 Task: Use the formula "DATE" in spreadsheet "Project protfolio".
Action: Mouse moved to (156, 85)
Screenshot: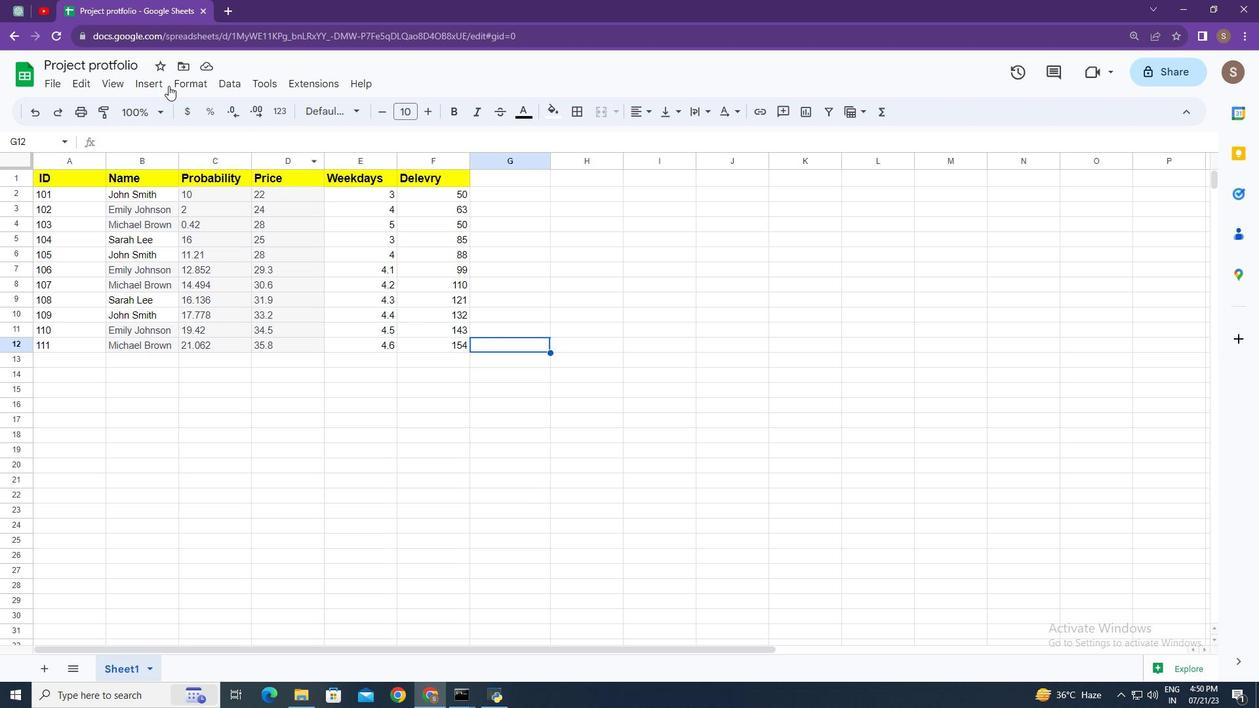
Action: Mouse pressed left at (156, 85)
Screenshot: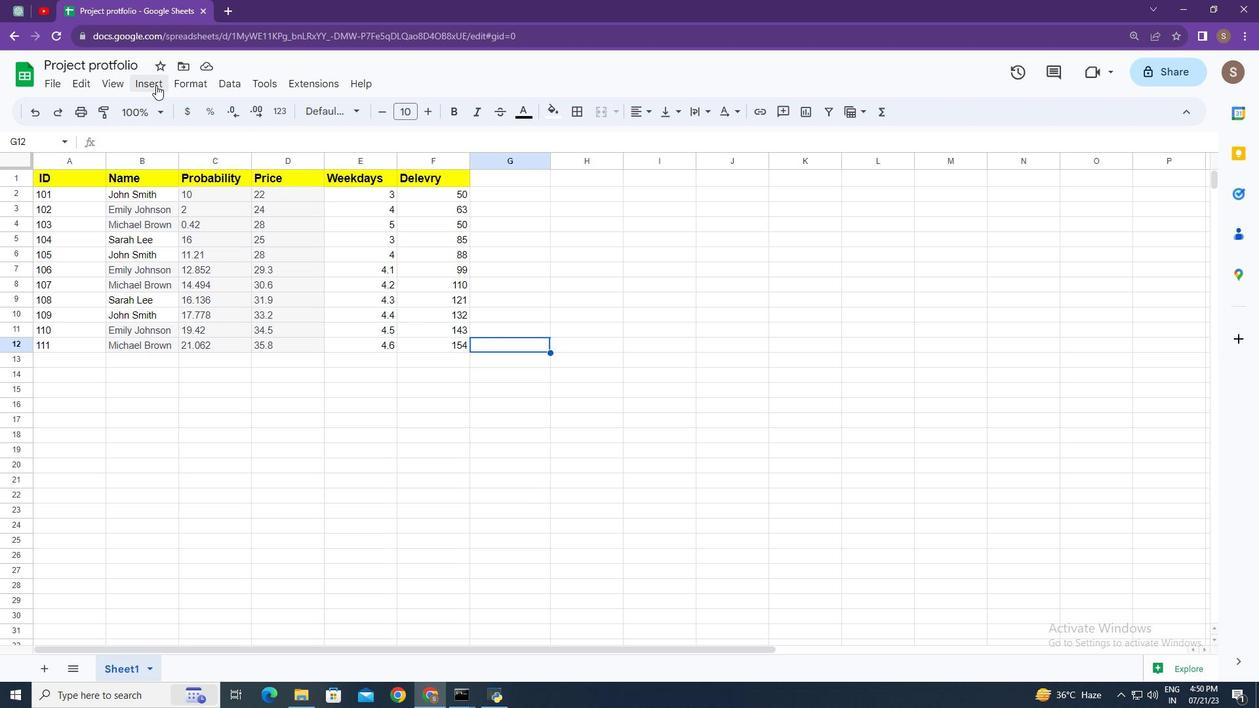 
Action: Mouse moved to (251, 340)
Screenshot: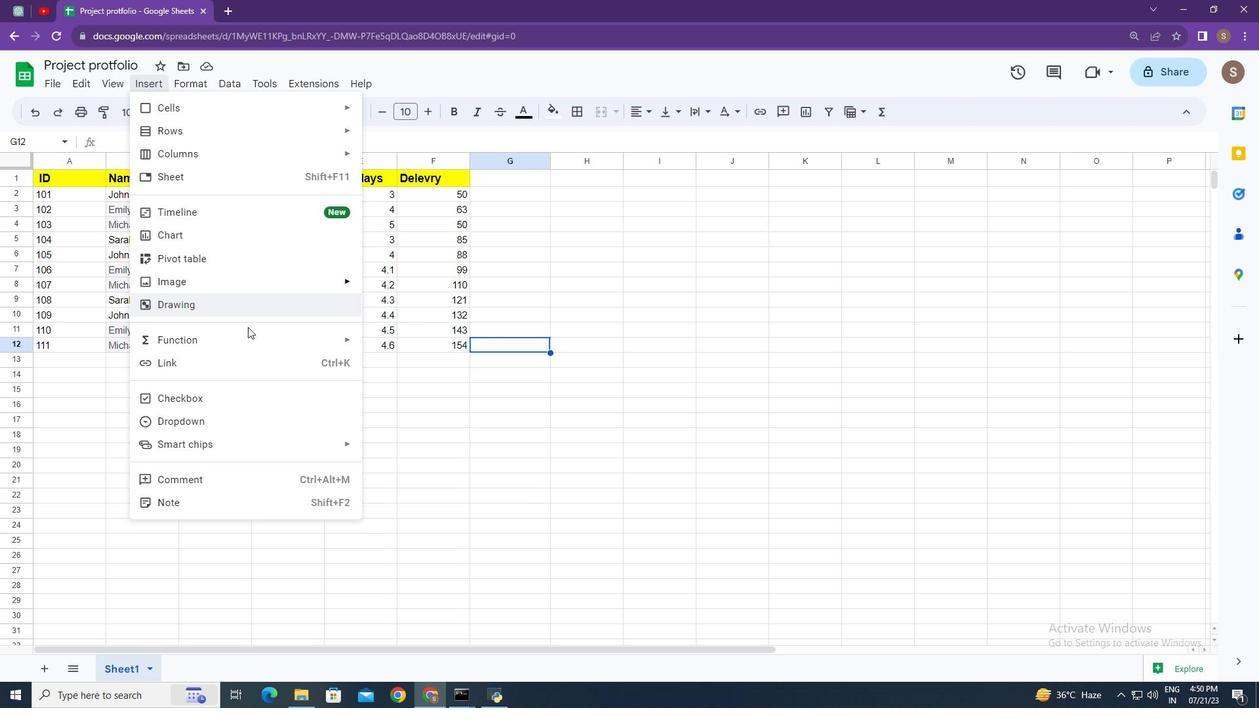 
Action: Mouse pressed left at (251, 340)
Screenshot: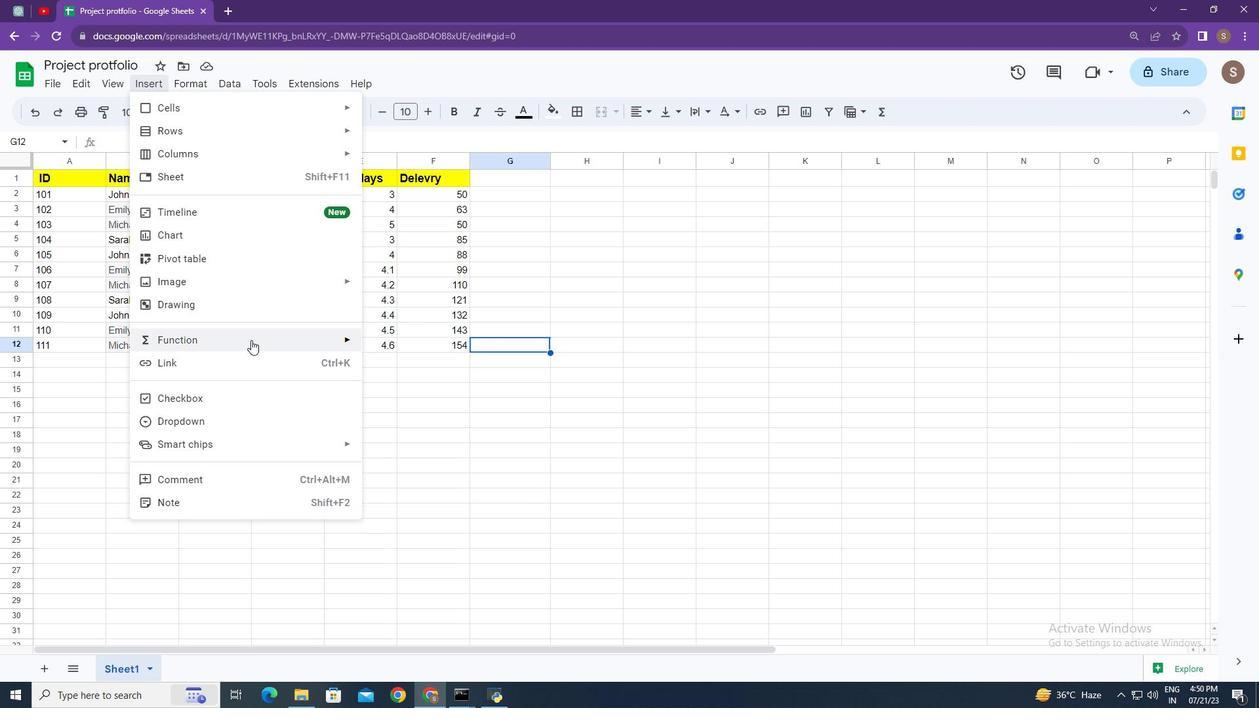 
Action: Mouse moved to (459, 266)
Screenshot: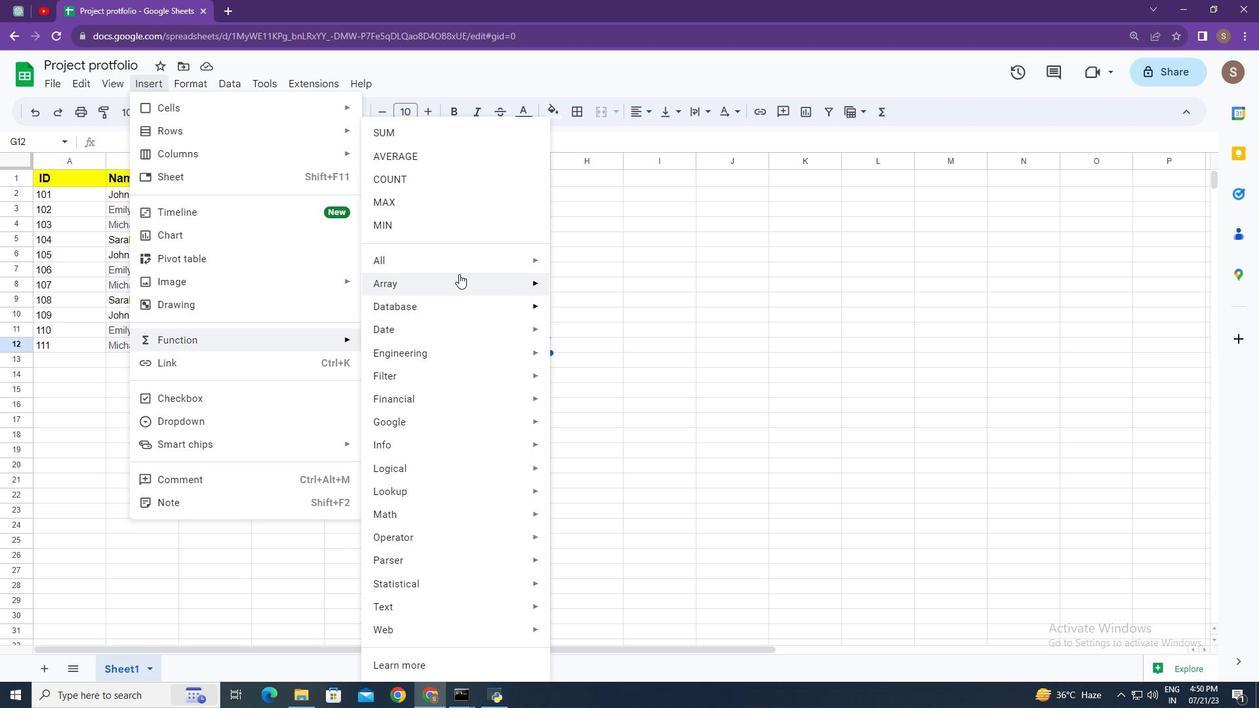
Action: Mouse pressed left at (459, 266)
Screenshot: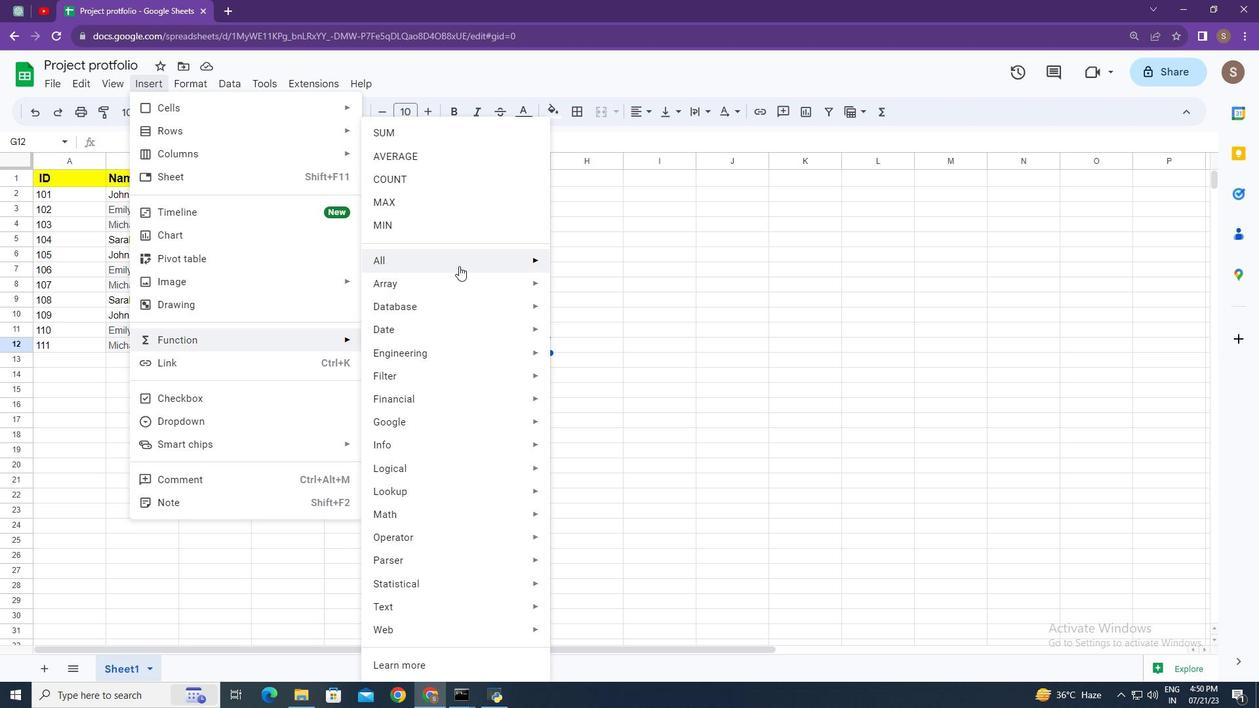 
Action: Mouse moved to (626, 492)
Screenshot: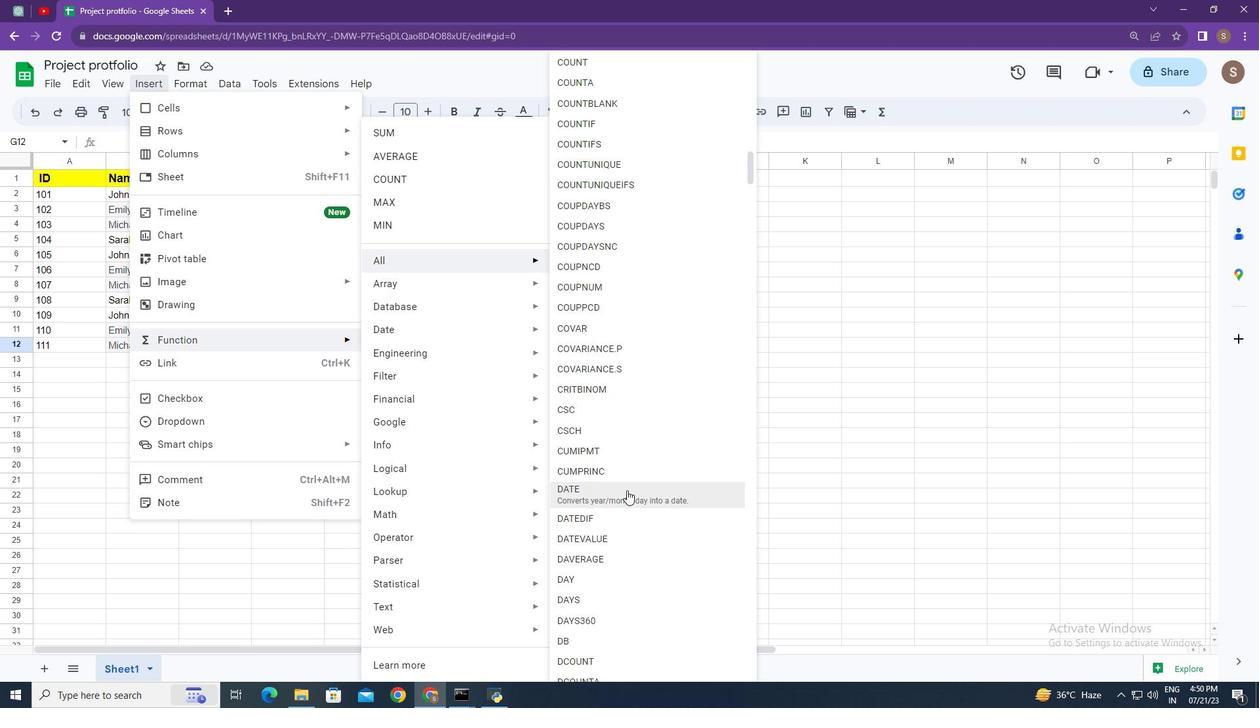 
Action: Mouse pressed left at (626, 492)
Screenshot: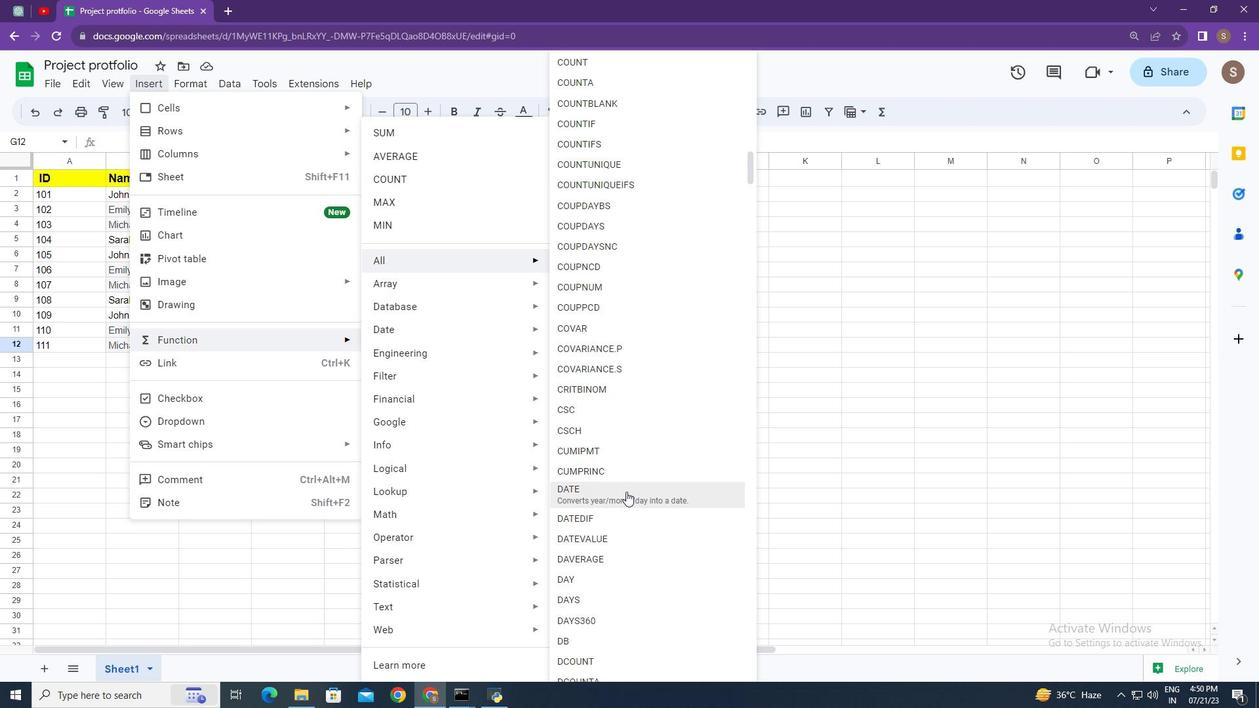 
Action: Mouse moved to (557, 404)
Screenshot: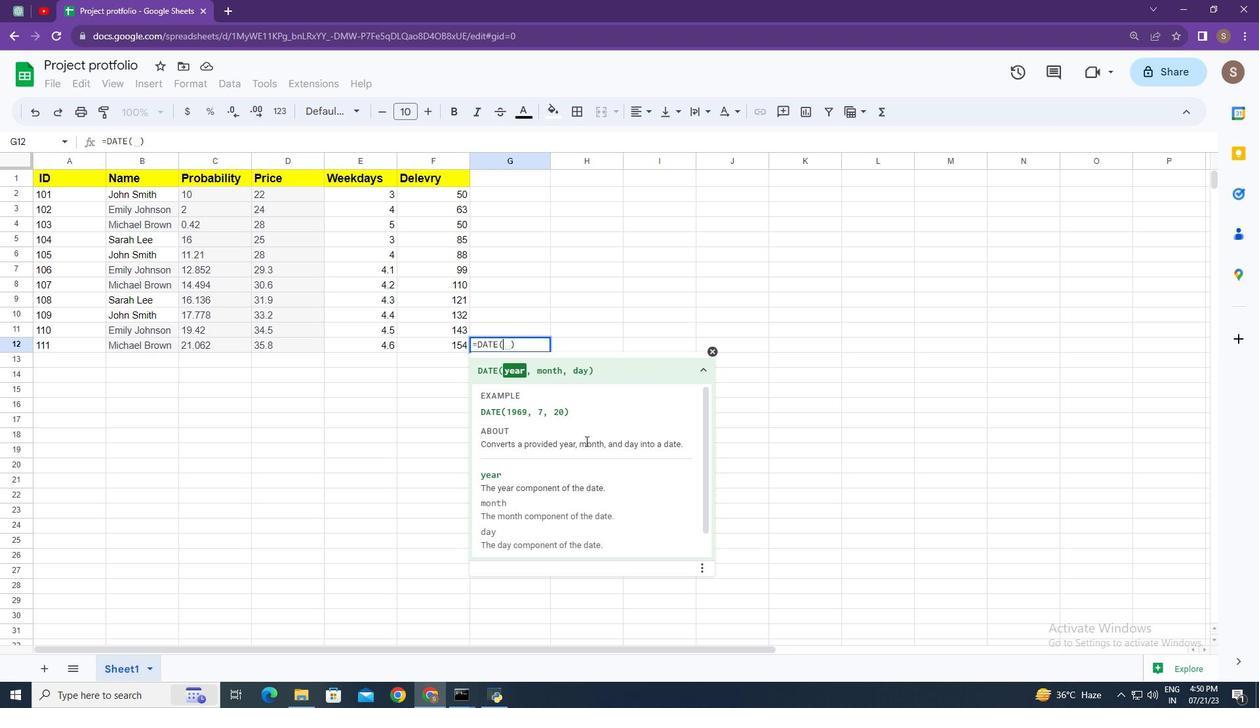 
Action: Key pressed 1947,<Key.space>9,<Key.space>21<Key.enter>
Screenshot: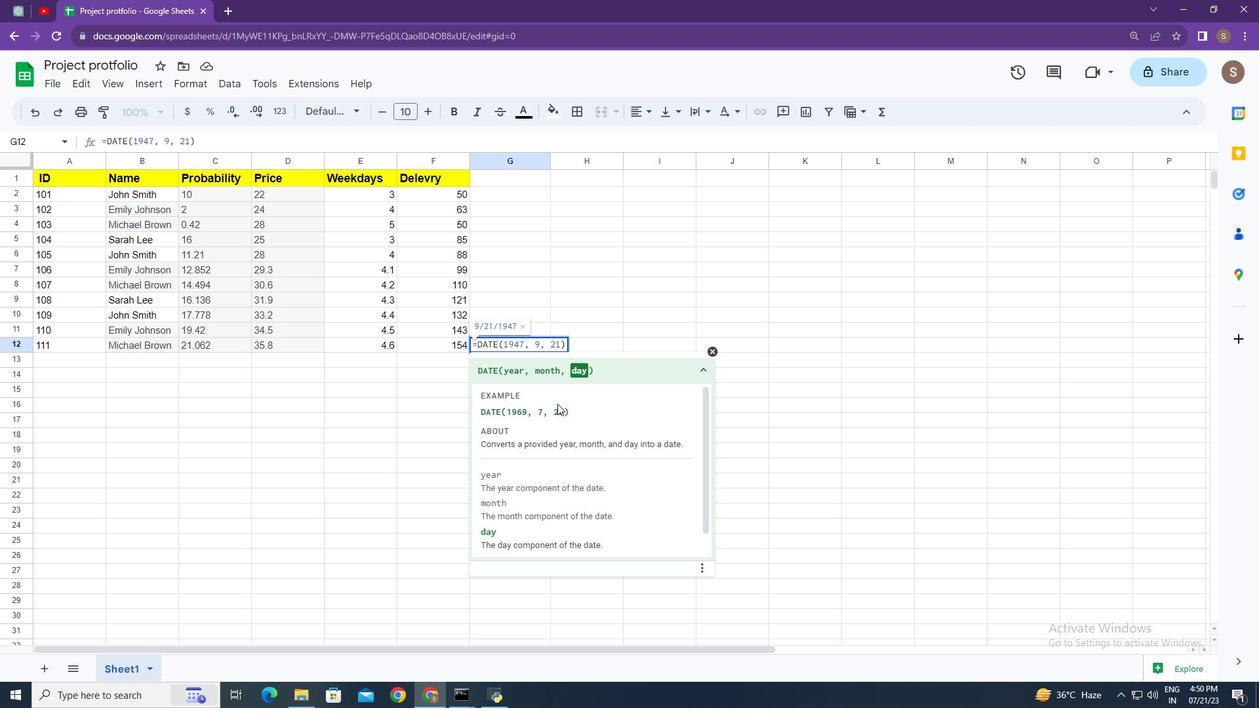 
